 Task: Check the Booking of travel and events.
Action: Mouse moved to (95, 419)
Screenshot: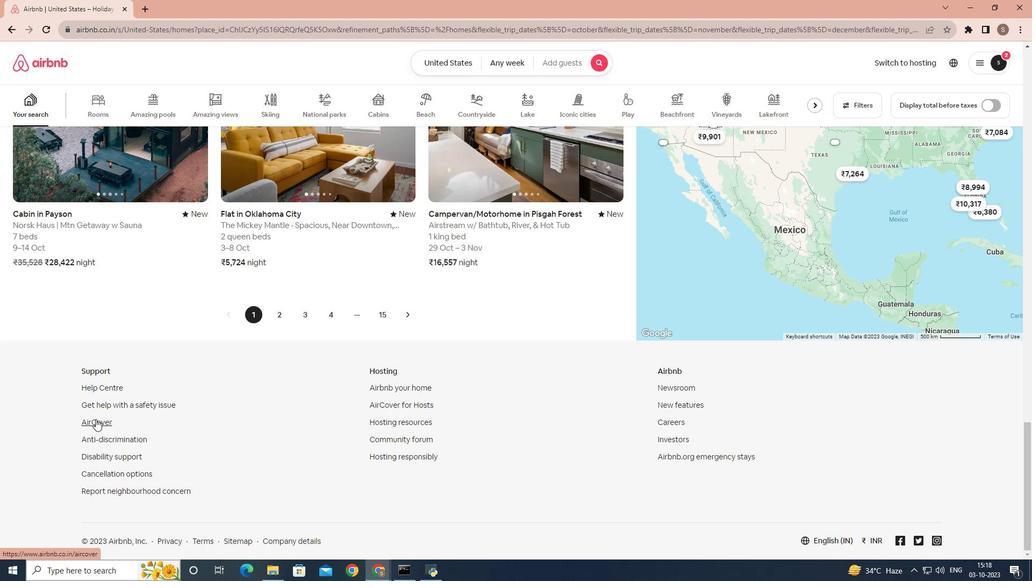 
Action: Mouse pressed left at (95, 419)
Screenshot: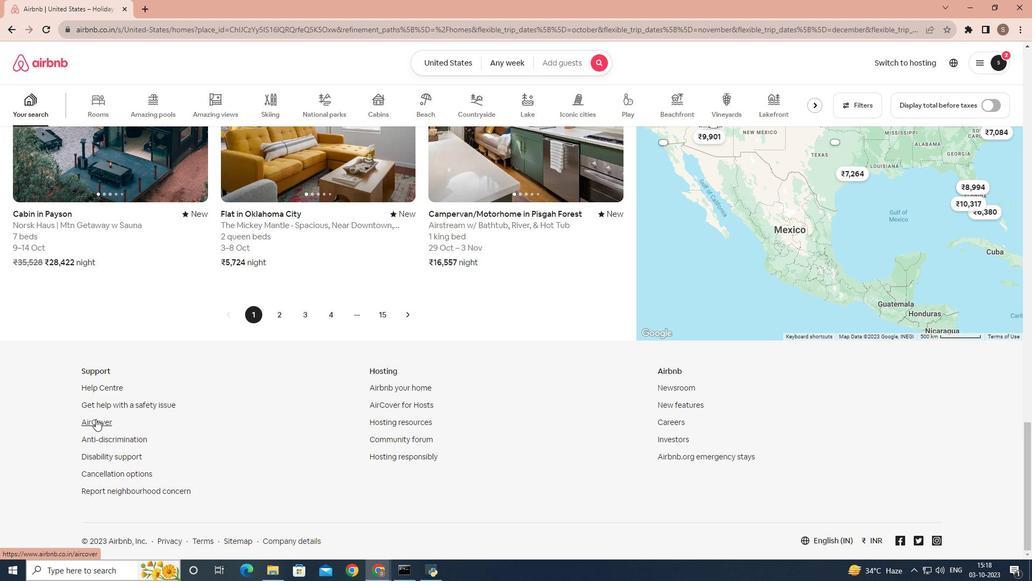 
Action: Mouse moved to (270, 109)
Screenshot: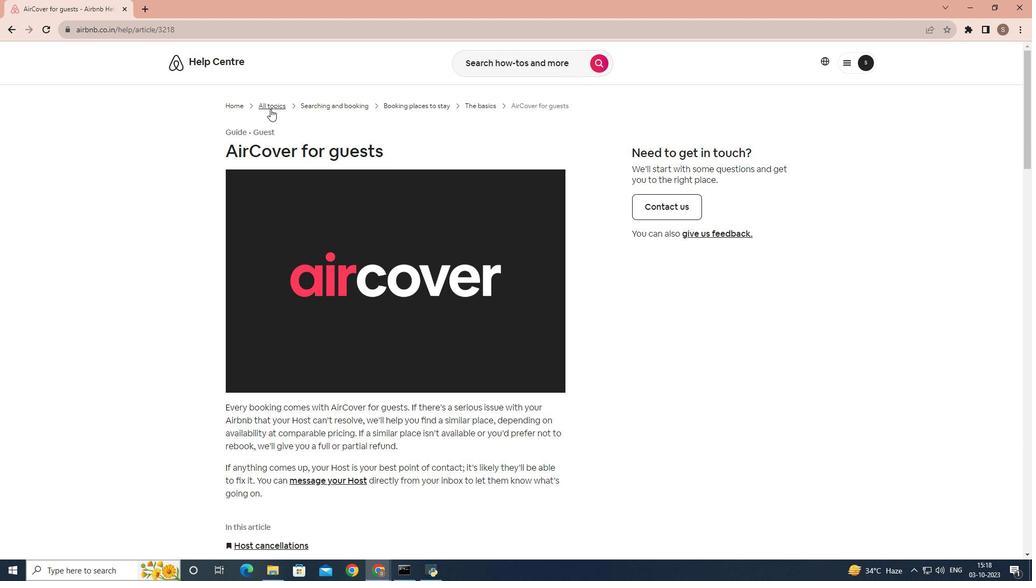 
Action: Mouse pressed left at (270, 109)
Screenshot: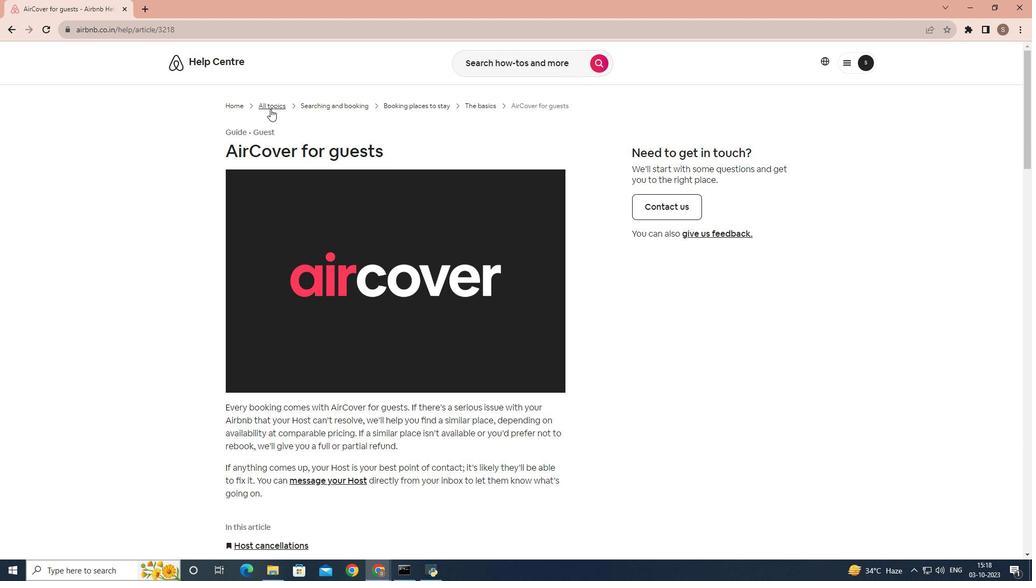 
Action: Mouse moved to (276, 340)
Screenshot: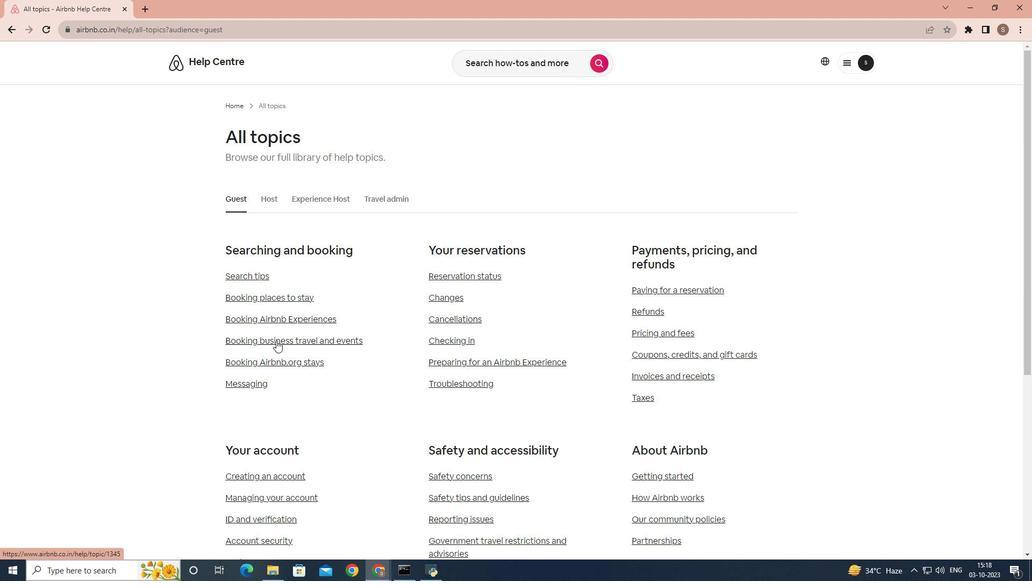 
Action: Mouse pressed left at (276, 340)
Screenshot: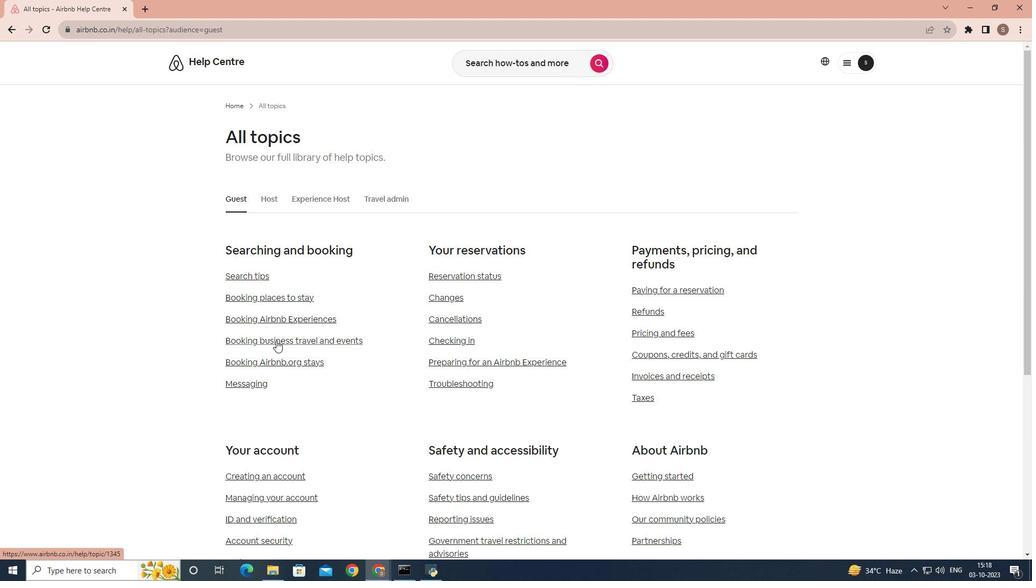 
